 Task: In the  document Samuel.htmlMake this file  'available offline' Add shortcut to Drive 'My Drive'Email the file to   softage.9@softage.net, with message attached Action Required: This requires your review and response. and file type: 'Open Document'
Action: Mouse moved to (290, 402)
Screenshot: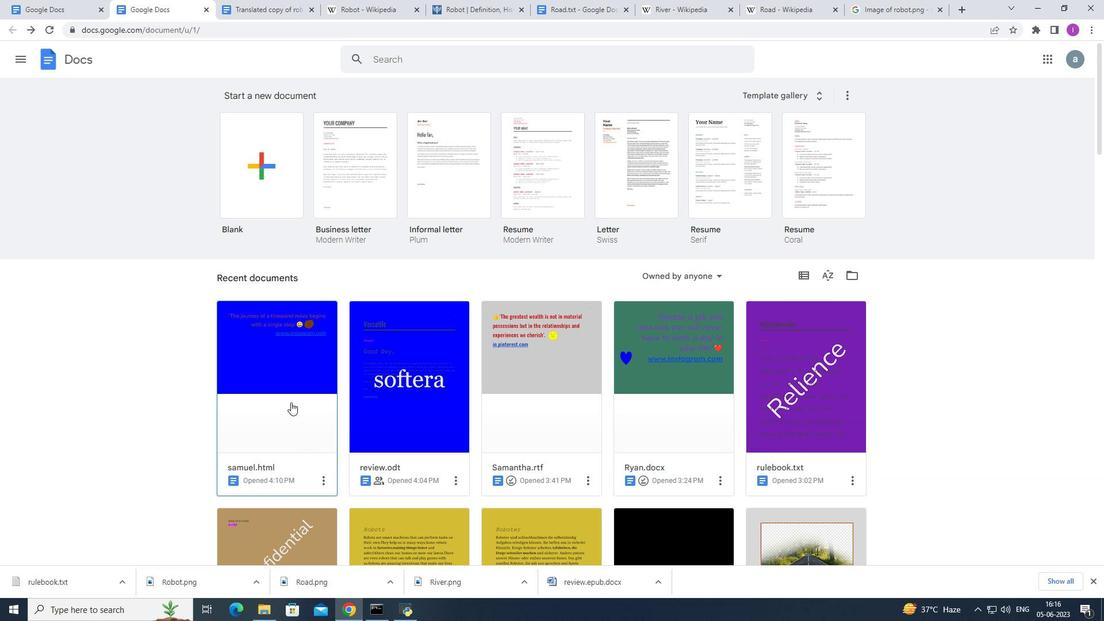 
Action: Mouse pressed left at (290, 402)
Screenshot: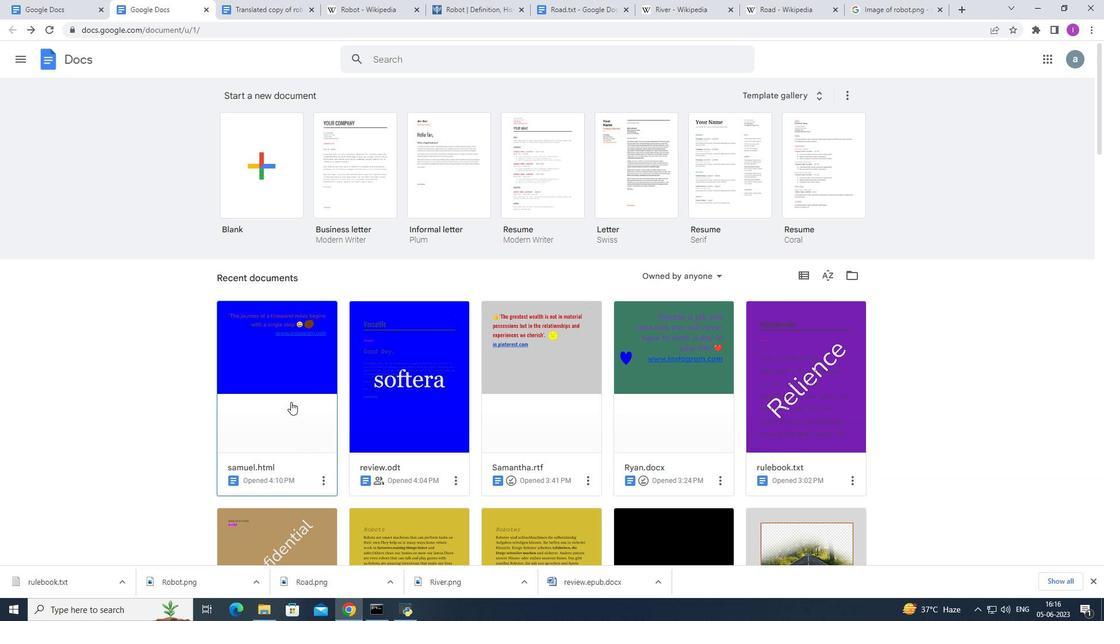 
Action: Mouse moved to (39, 65)
Screenshot: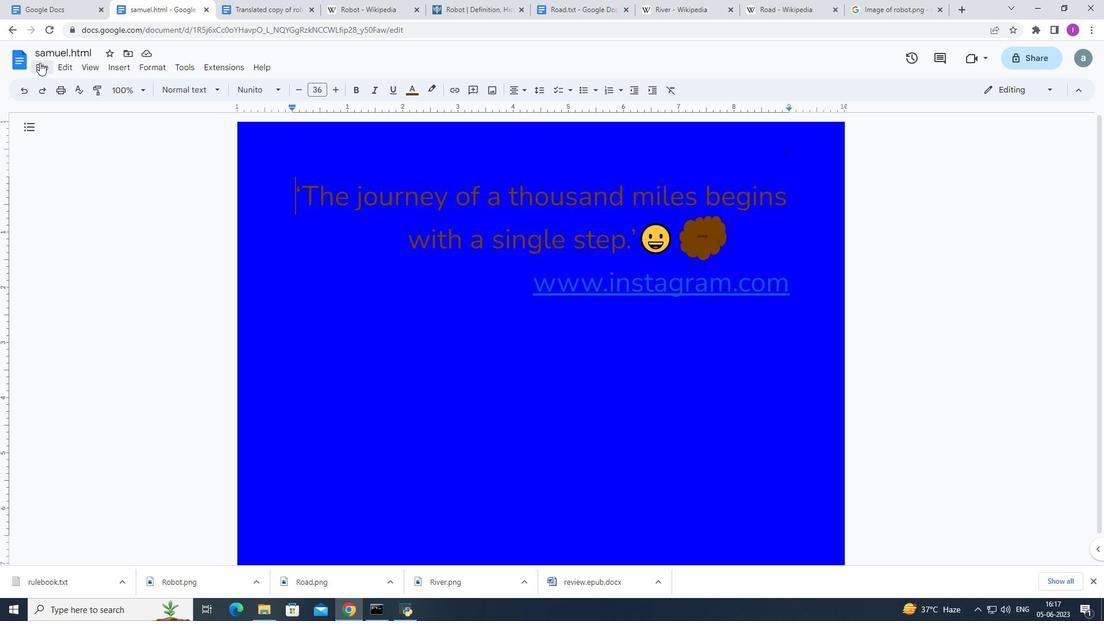 
Action: Mouse pressed left at (39, 65)
Screenshot: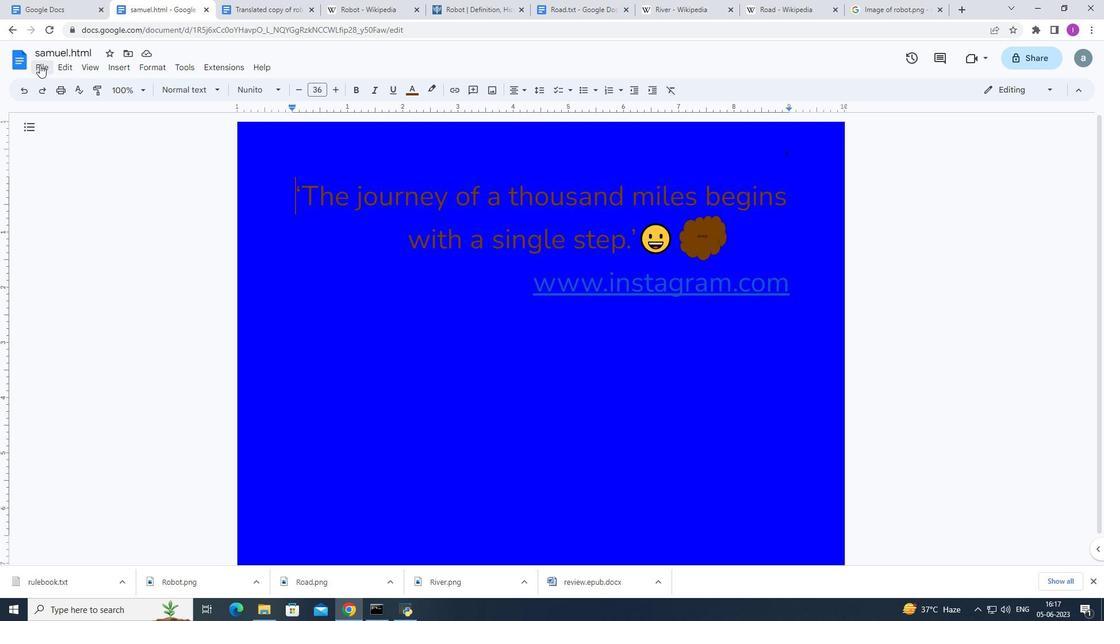 
Action: Mouse moved to (96, 314)
Screenshot: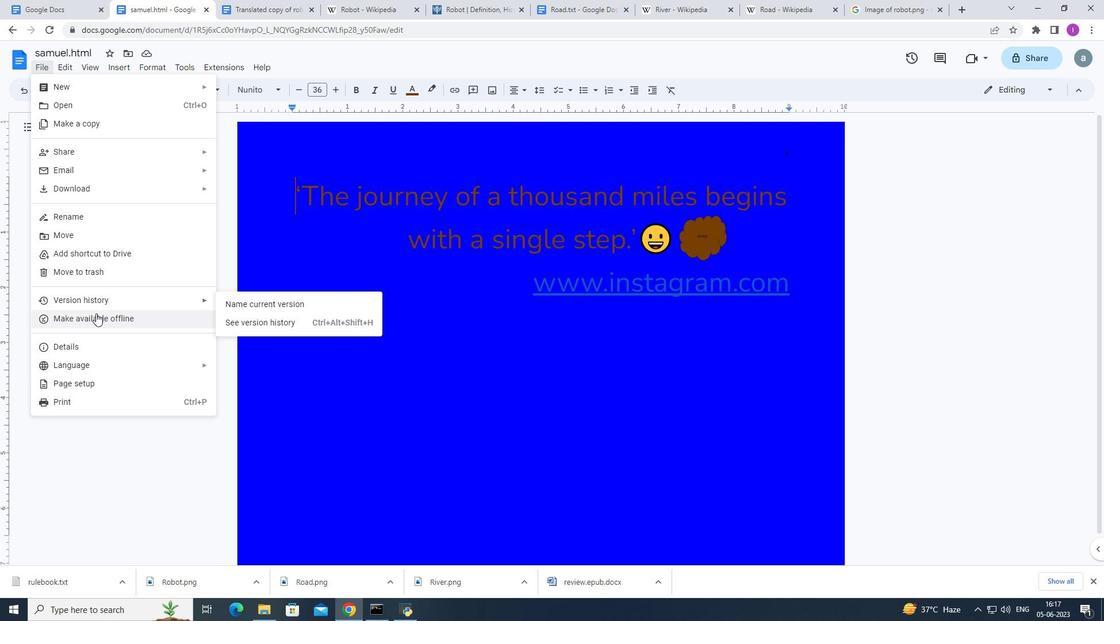 
Action: Mouse pressed left at (96, 314)
Screenshot: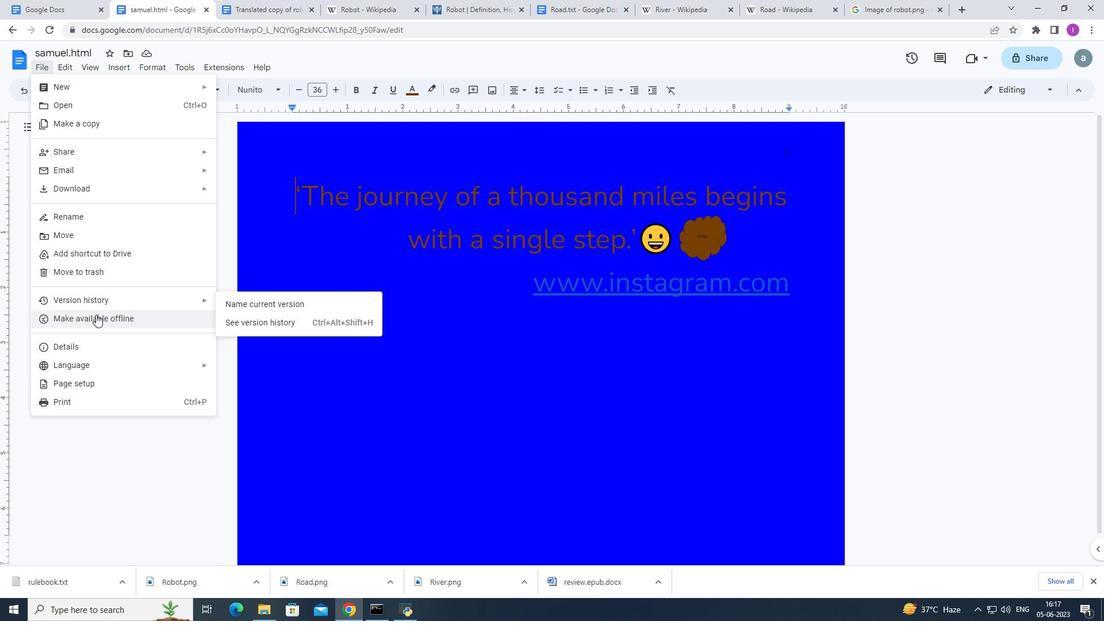 
Action: Mouse moved to (42, 69)
Screenshot: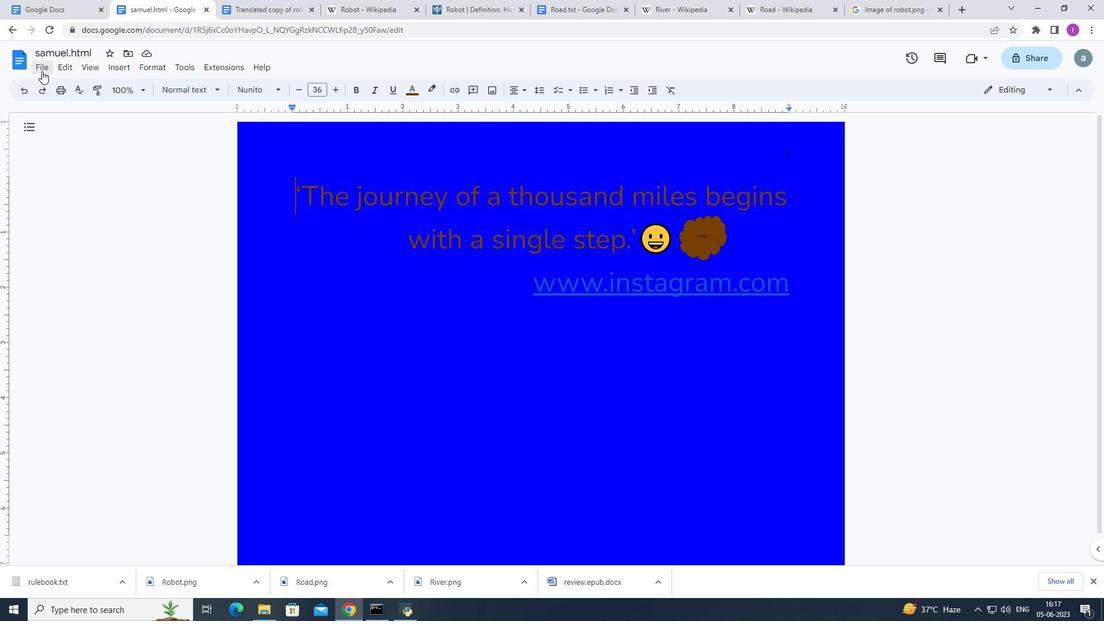 
Action: Mouse pressed left at (42, 69)
Screenshot: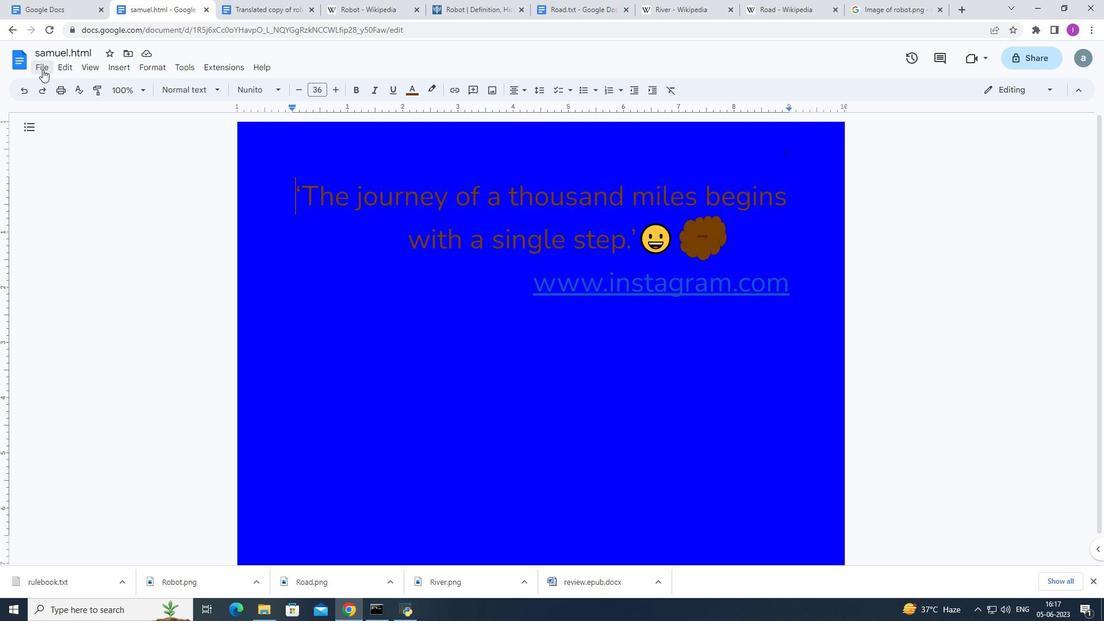 
Action: Mouse moved to (72, 256)
Screenshot: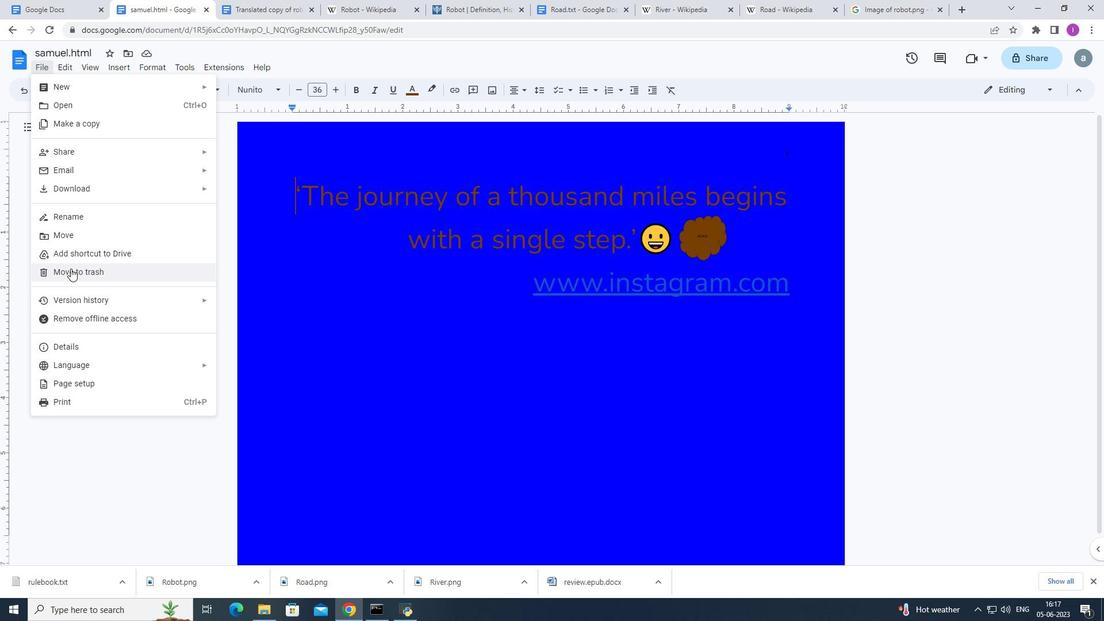 
Action: Mouse pressed left at (72, 256)
Screenshot: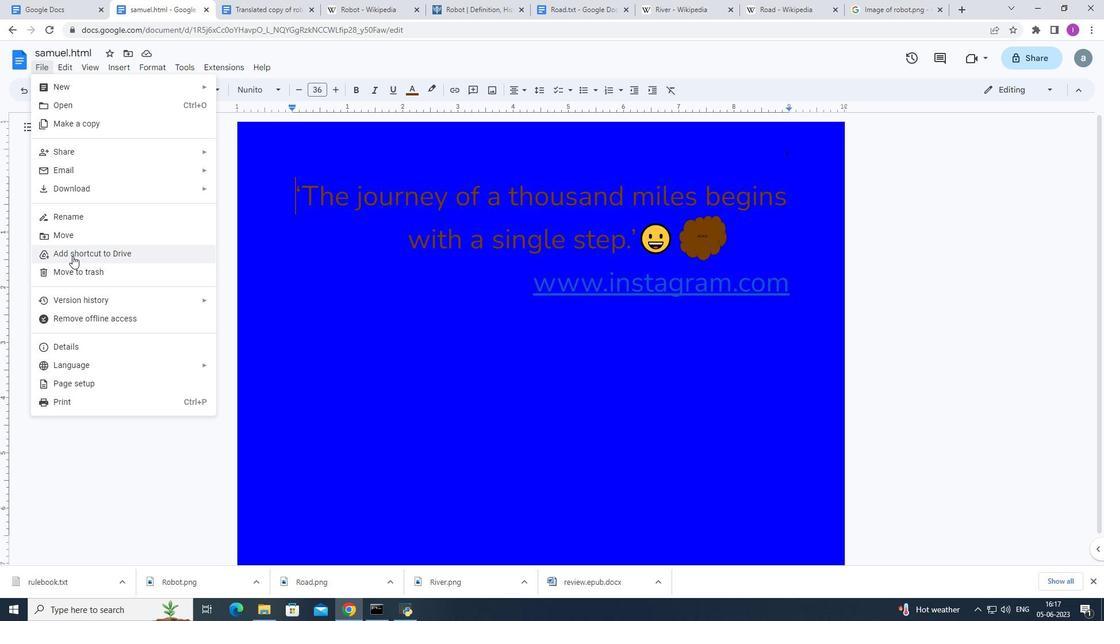 
Action: Mouse moved to (277, 226)
Screenshot: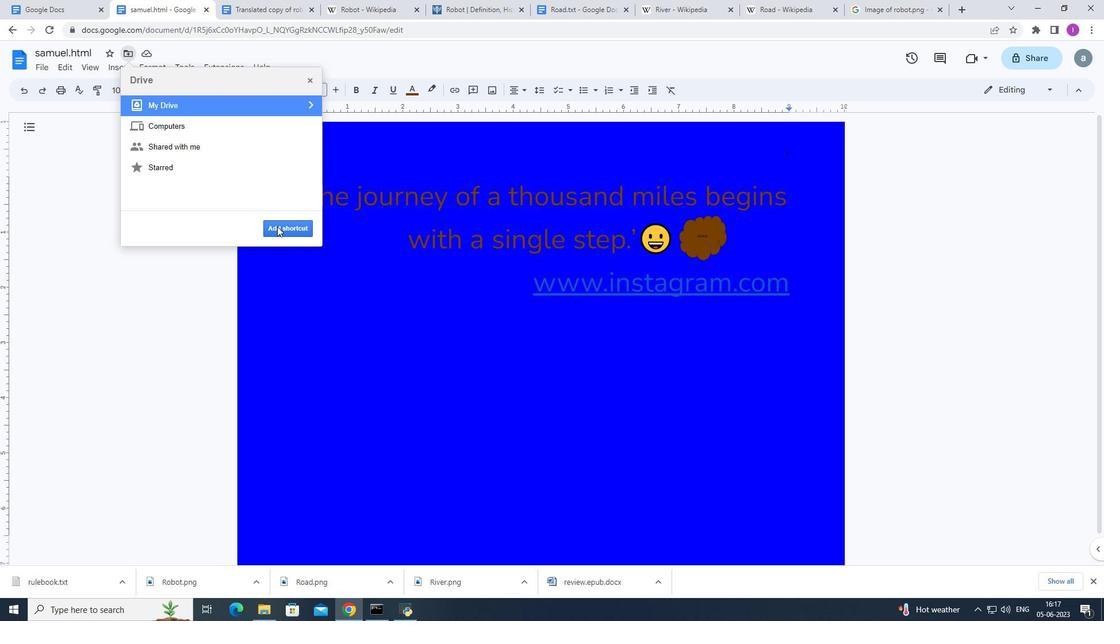 
Action: Mouse pressed left at (277, 226)
Screenshot: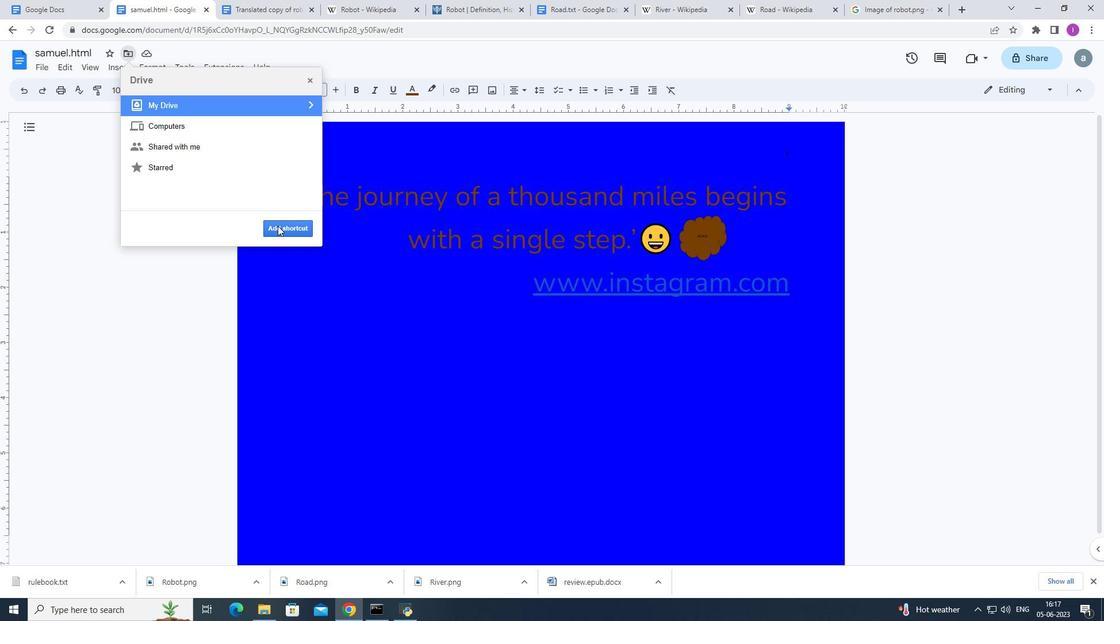 
Action: Mouse moved to (46, 71)
Screenshot: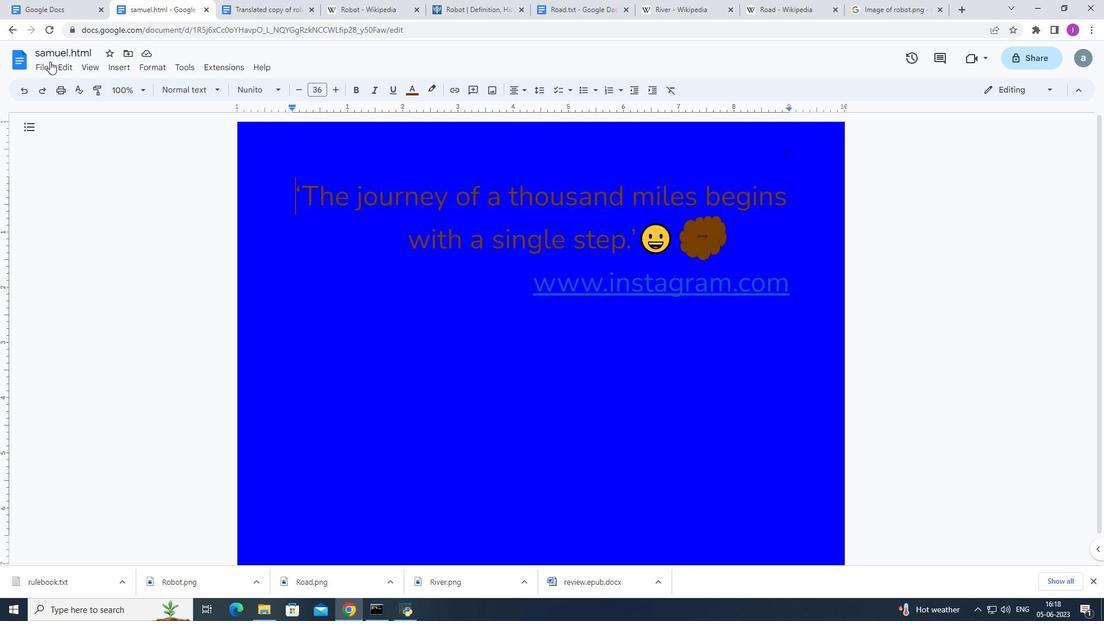 
Action: Mouse pressed left at (46, 71)
Screenshot: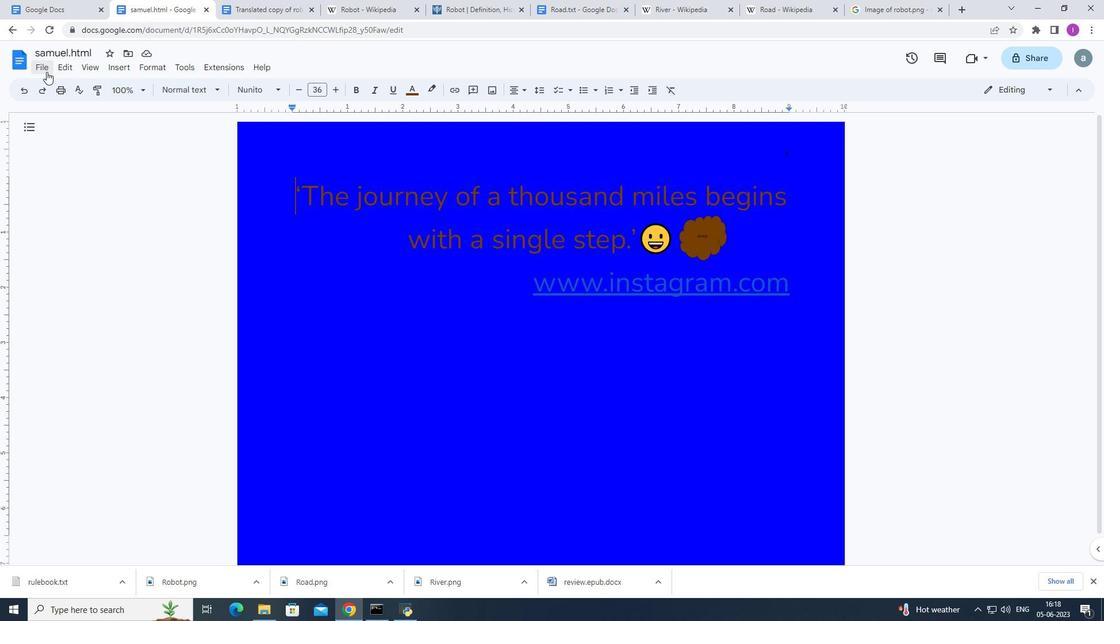 
Action: Mouse moved to (238, 170)
Screenshot: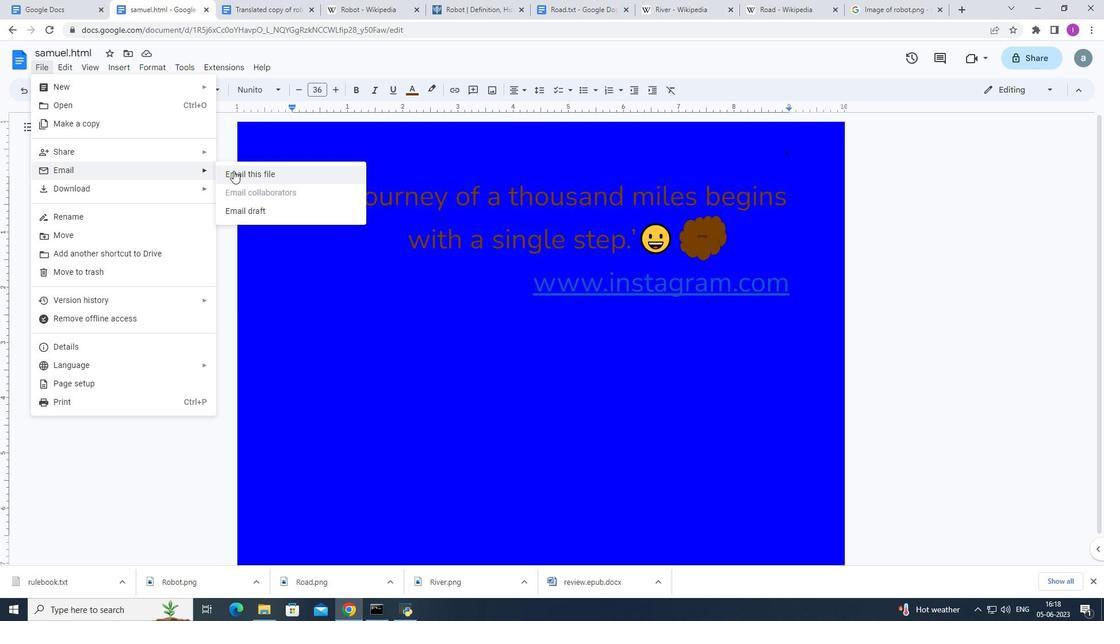 
Action: Mouse pressed left at (238, 170)
Screenshot: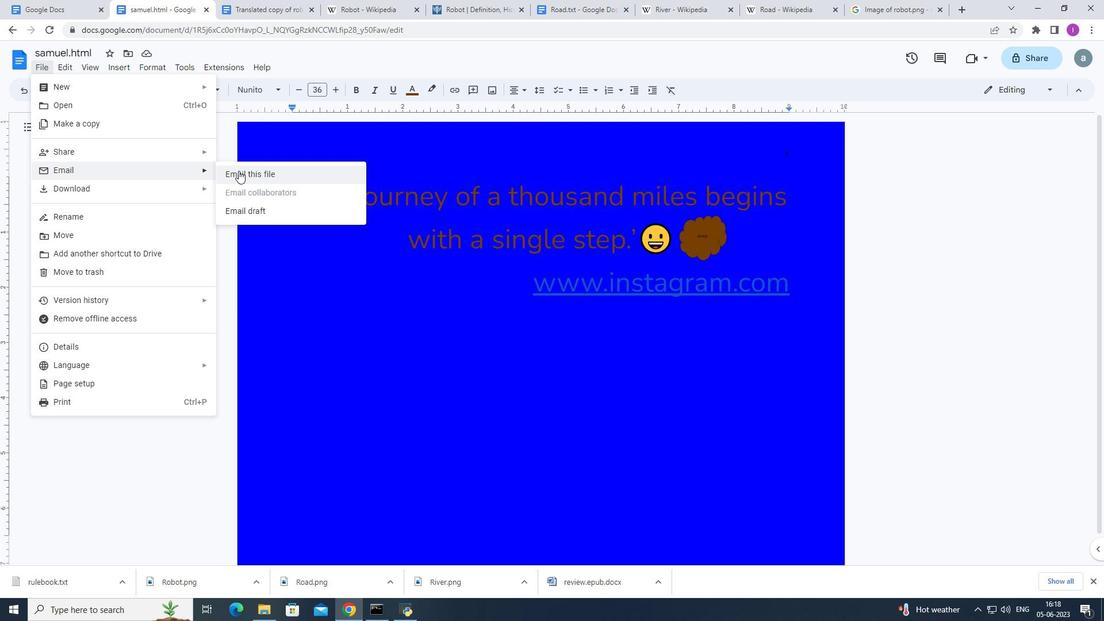 
Action: Mouse moved to (458, 235)
Screenshot: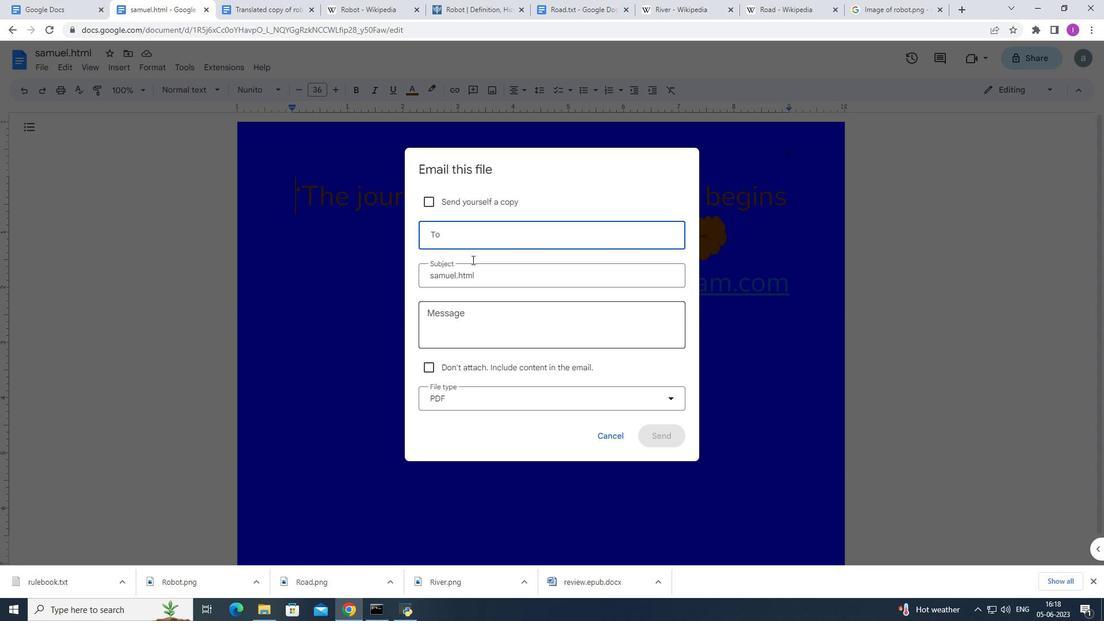 
Action: Mouse pressed left at (458, 235)
Screenshot: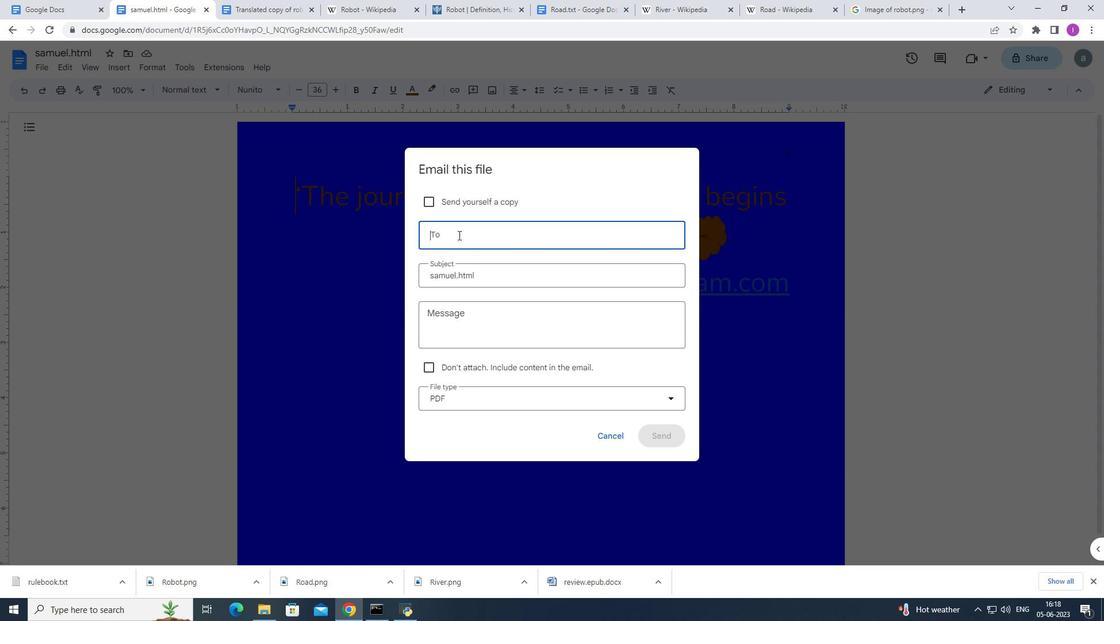 
Action: Key pressed softas<Key.backspace>ge
Screenshot: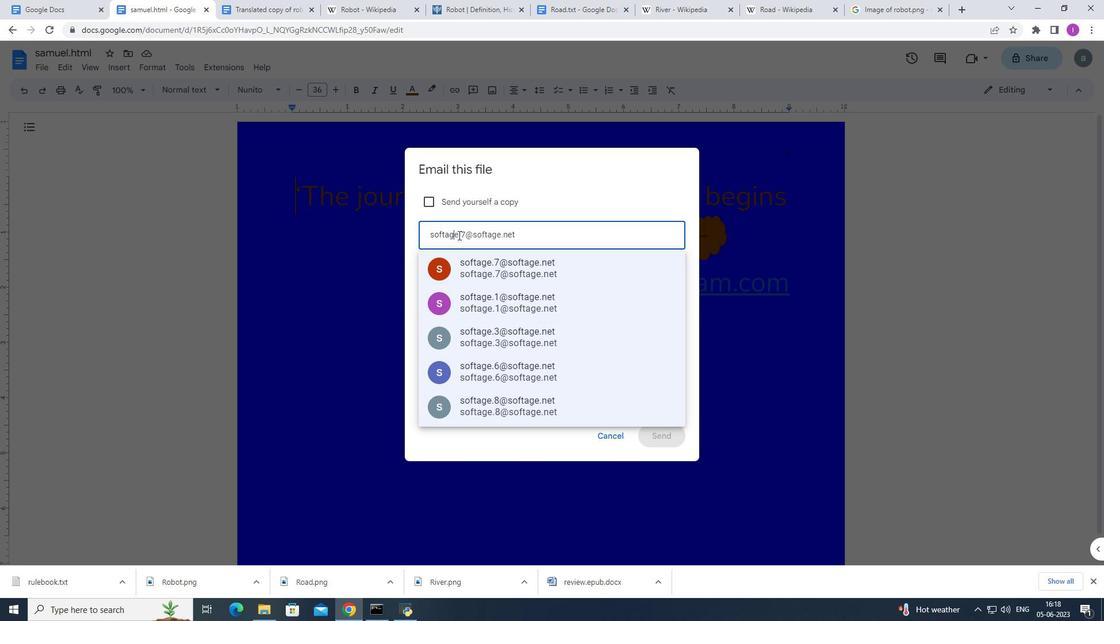 
Action: Mouse moved to (457, 235)
Screenshot: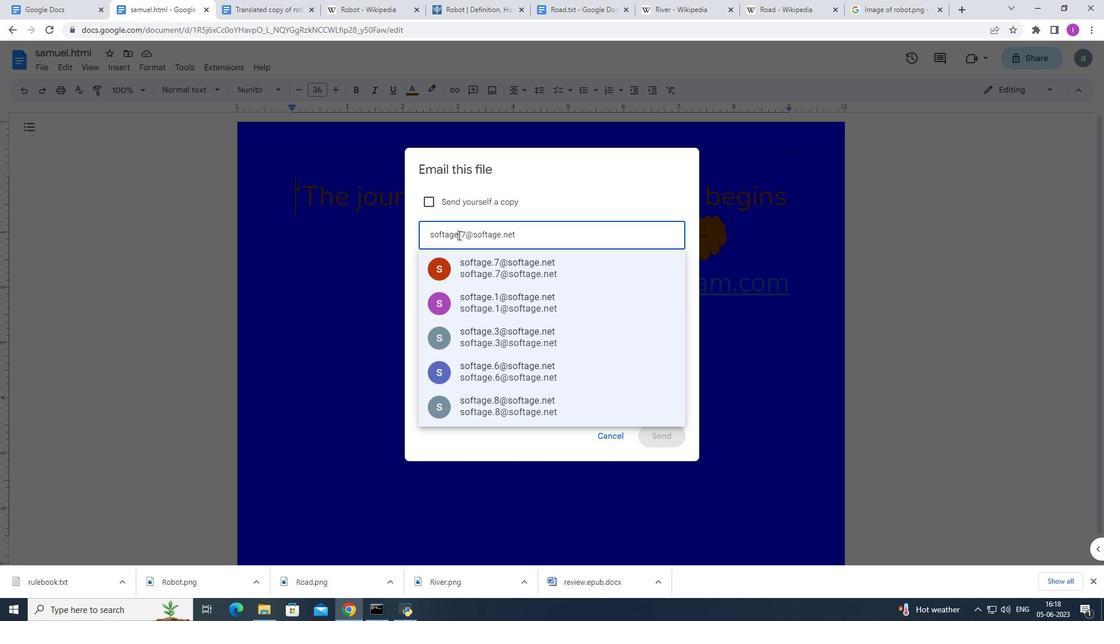 
Action: Key pressed .9
Screenshot: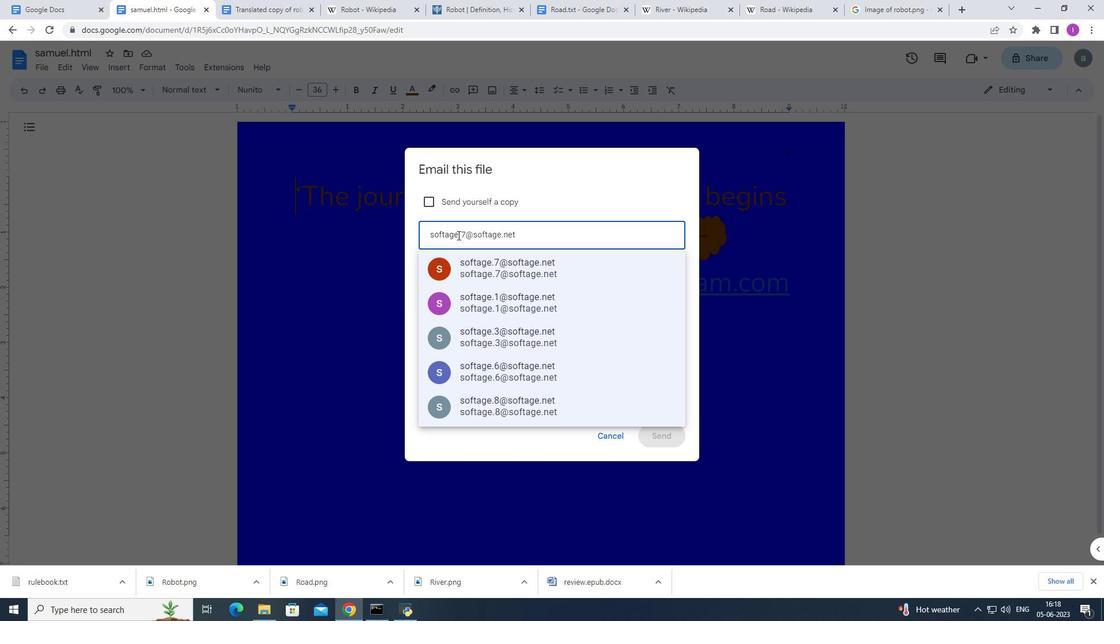 
Action: Mouse moved to (467, 268)
Screenshot: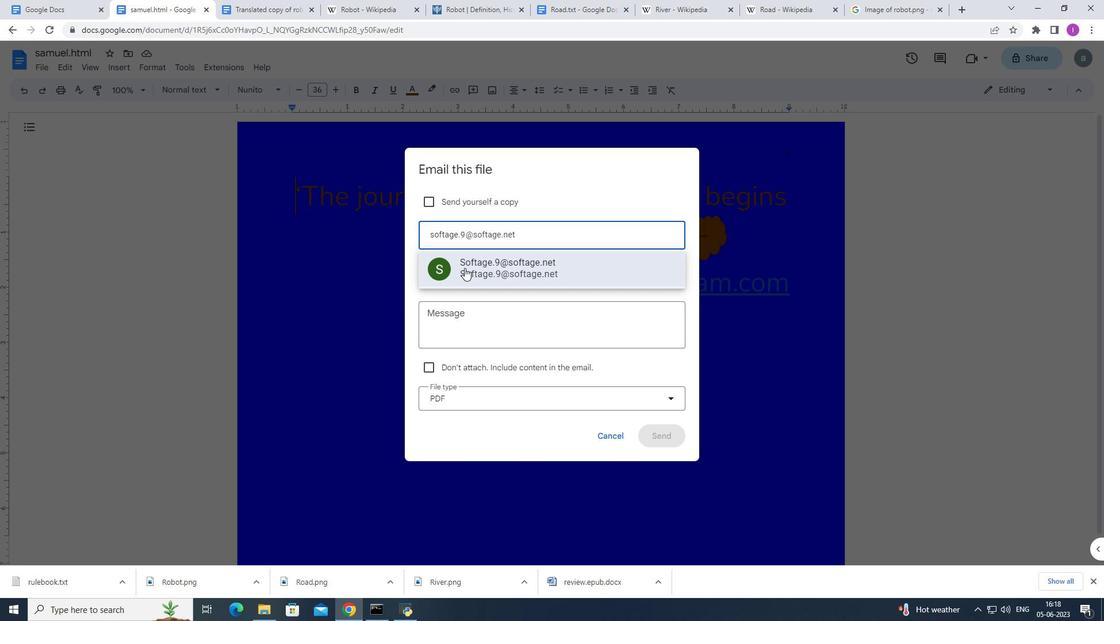
Action: Mouse pressed left at (467, 268)
Screenshot: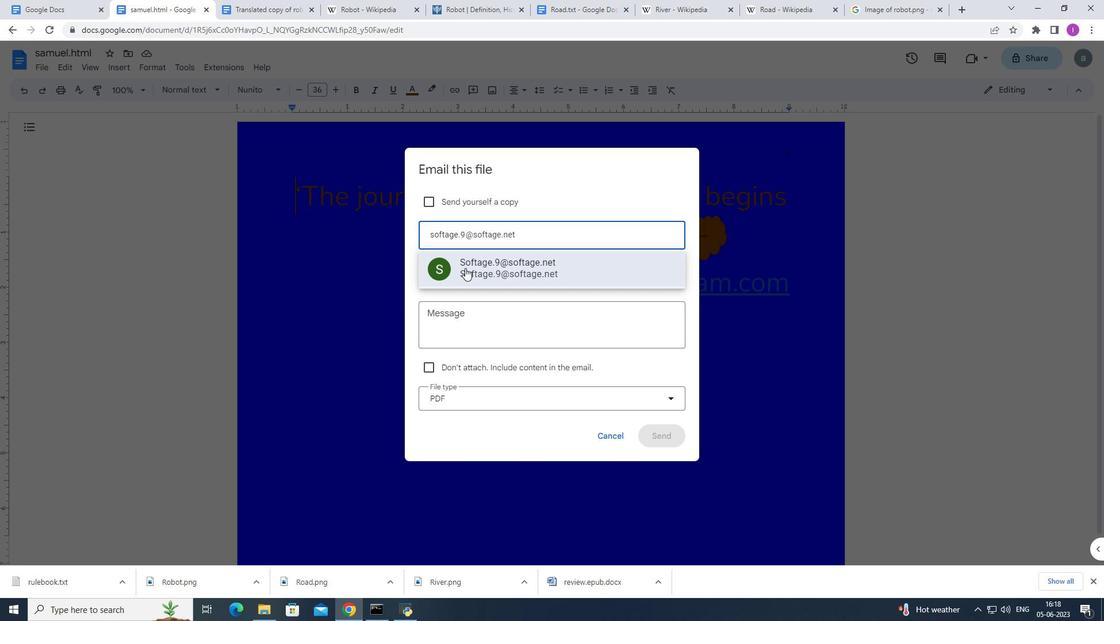 
Action: Mouse moved to (450, 324)
Screenshot: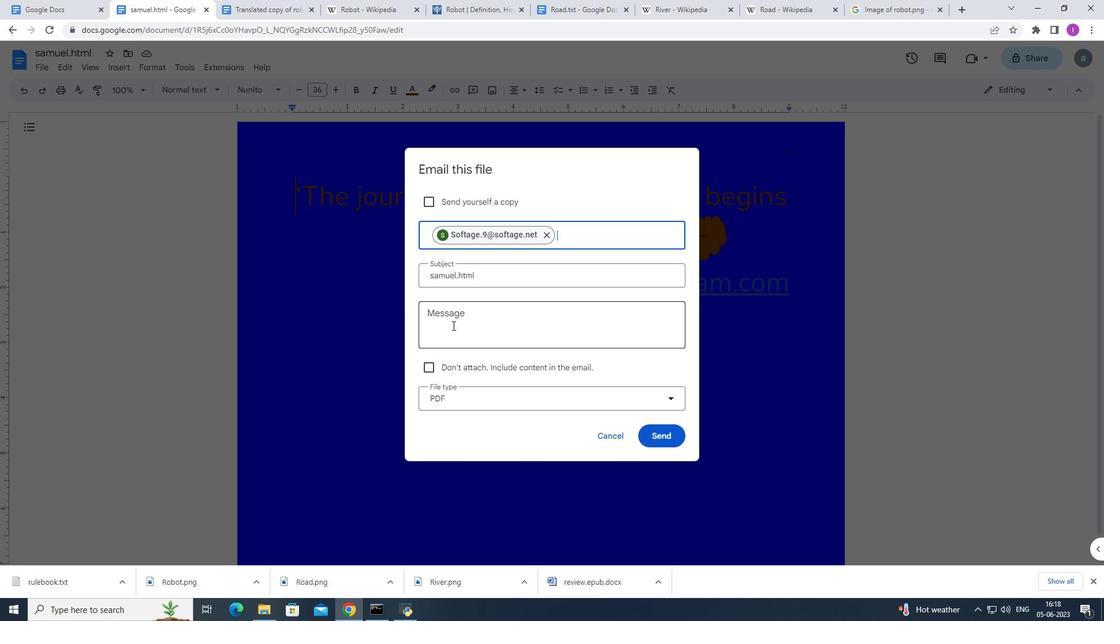 
Action: Mouse pressed left at (450, 324)
Screenshot: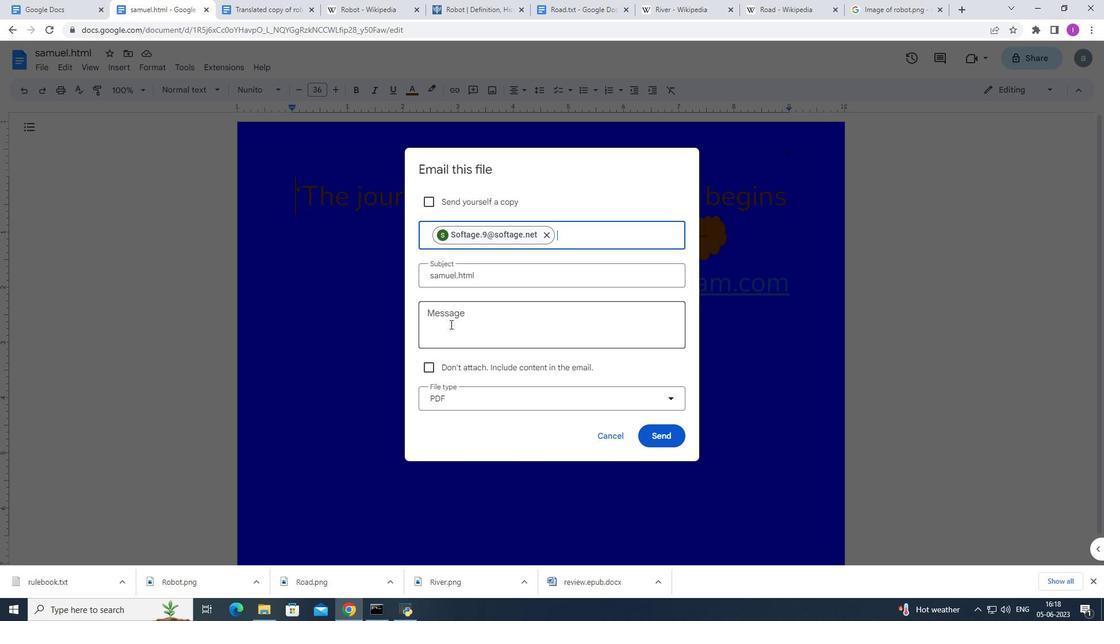 
Action: Mouse moved to (471, 313)
Screenshot: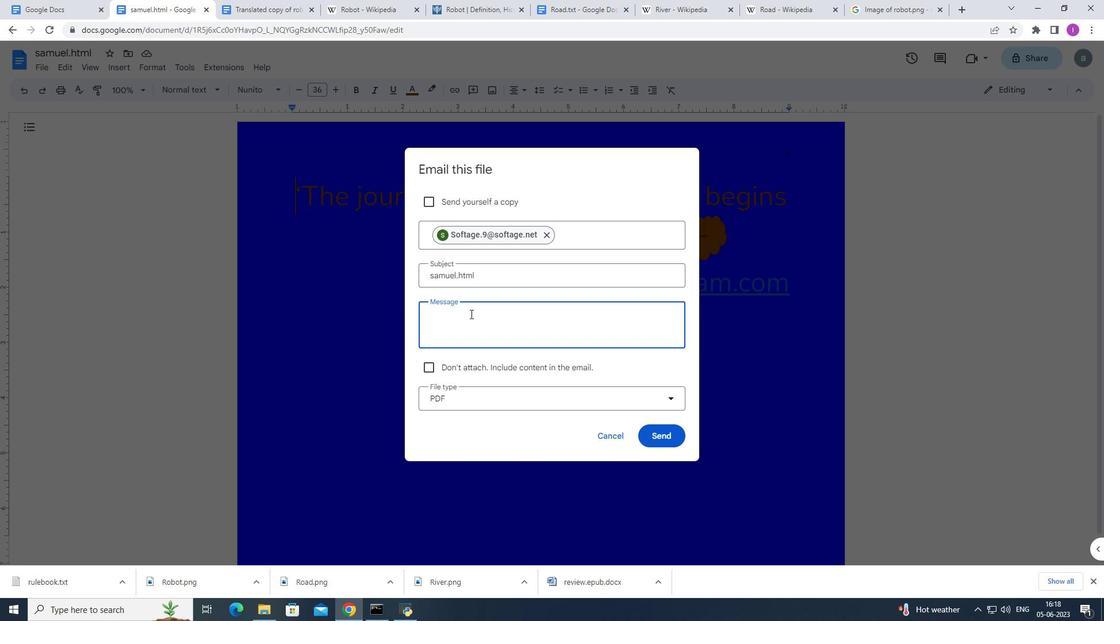 
Action: Key pressed <Key.shift><Key.shift><Key.shift><Key.shift><Key.shift><Key.shift><Key.shift><Key.shift><Key.shift><Key.shift><Key.shift><Key.shift>Action<Key.space><Key.shift>Required<Key.shift><Key.shift><Key.shift><Key.shift><Key.shift><Key.shift><Key.shift><Key.shift><Key.shift><Key.shift><Key.shift><Key.shift><Key.shift><Key.shift>L<Key.backspace><Key.shift>:<Key.space><Key.shift>This<Key.space>requires<Key.space>your<Key.space>review<Key.space>and<Key.space>response.
Screenshot: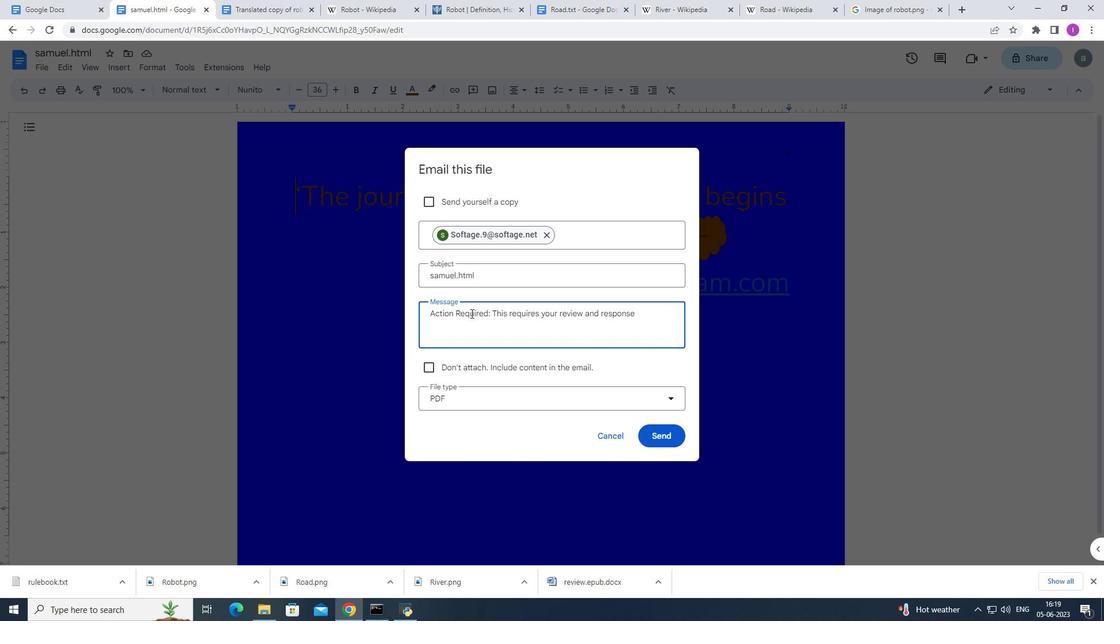
Action: Mouse moved to (671, 398)
Screenshot: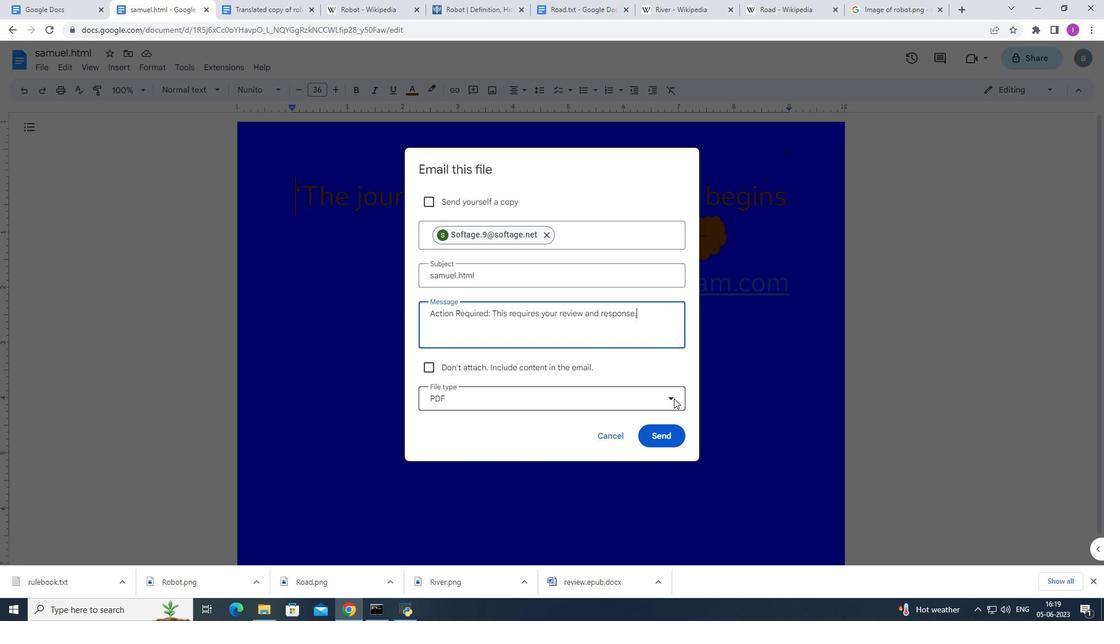 
Action: Mouse pressed left at (671, 398)
Screenshot: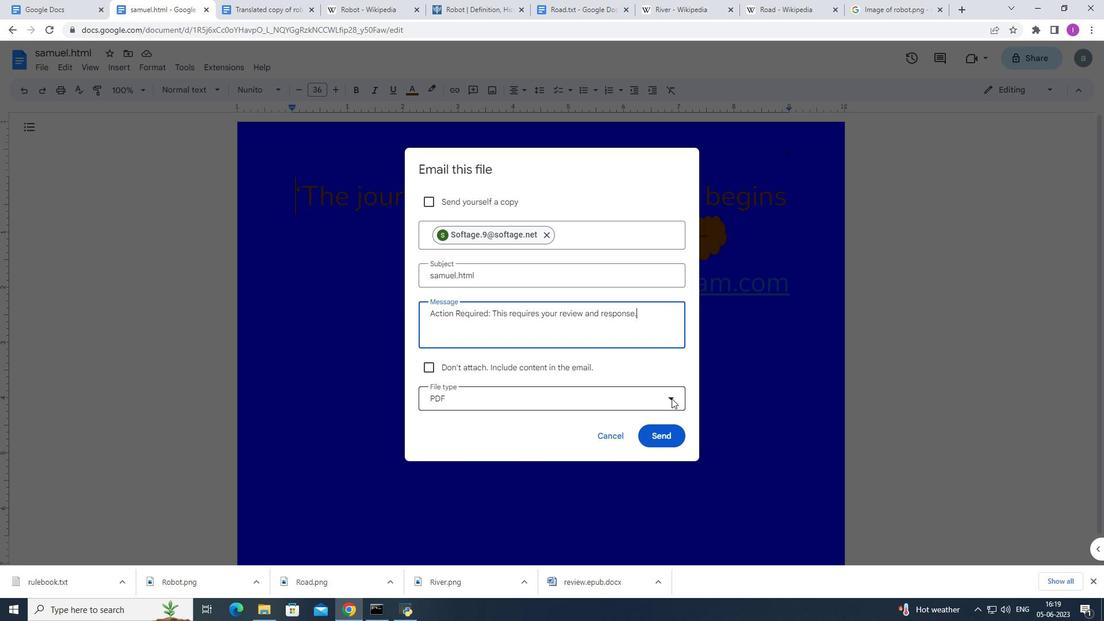 
Action: Mouse moved to (510, 466)
Screenshot: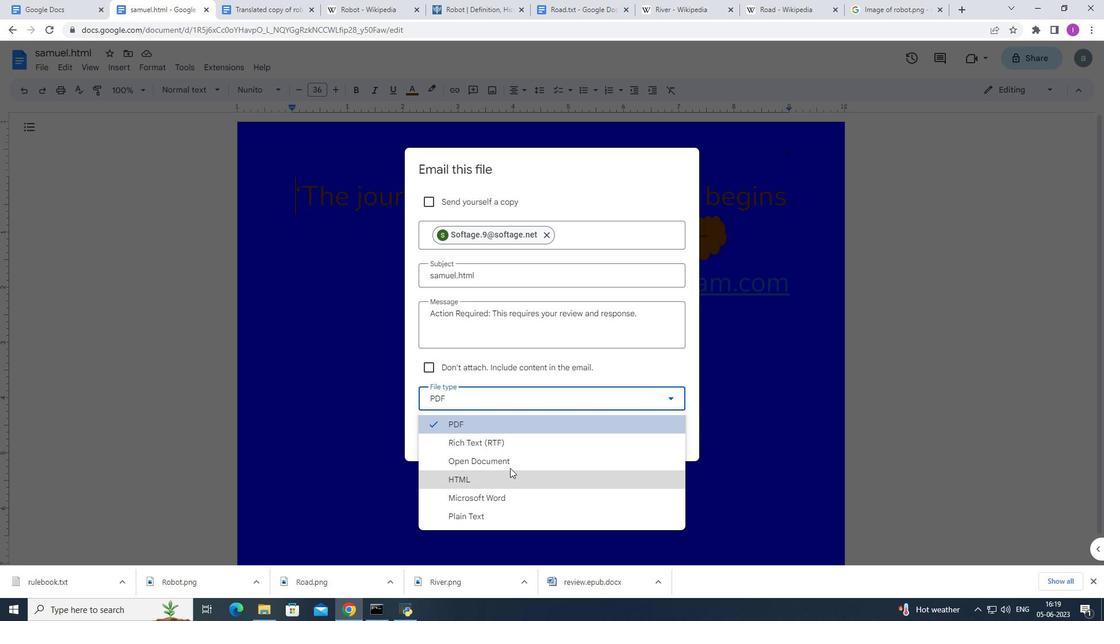 
Action: Mouse pressed left at (510, 466)
Screenshot: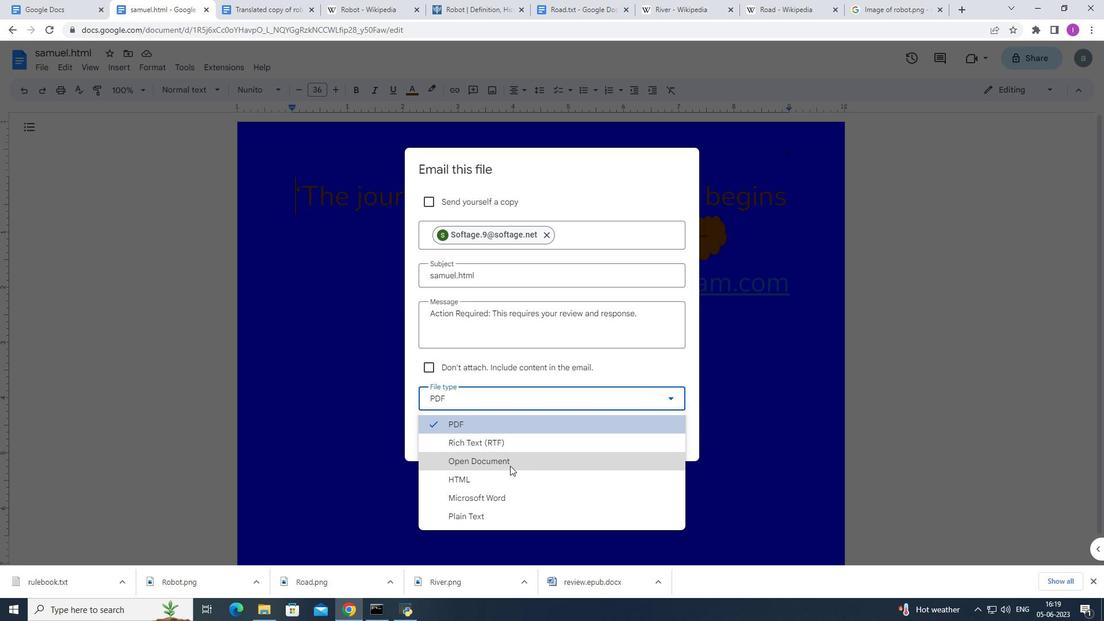 
Action: Mouse moved to (666, 437)
Screenshot: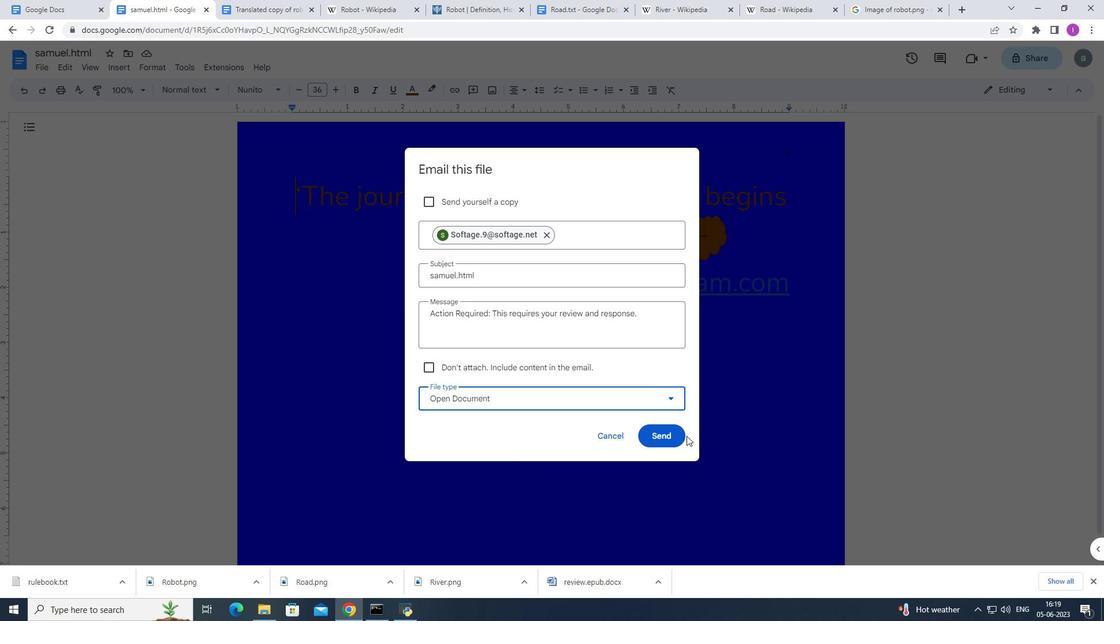 
Action: Mouse pressed left at (666, 437)
Screenshot: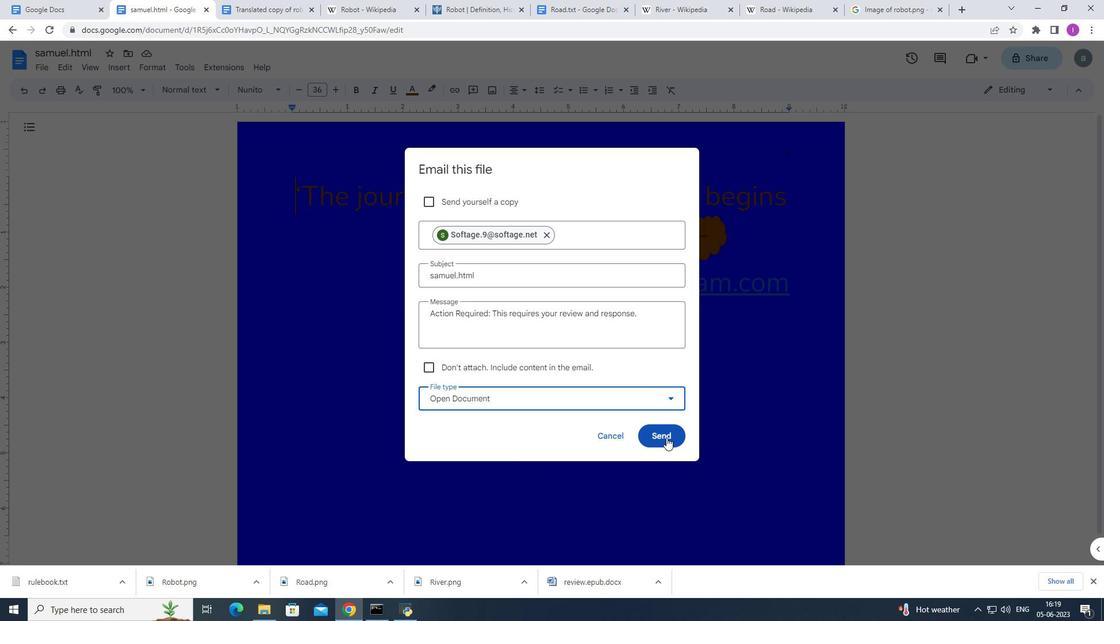 
Action: Mouse moved to (628, 413)
Screenshot: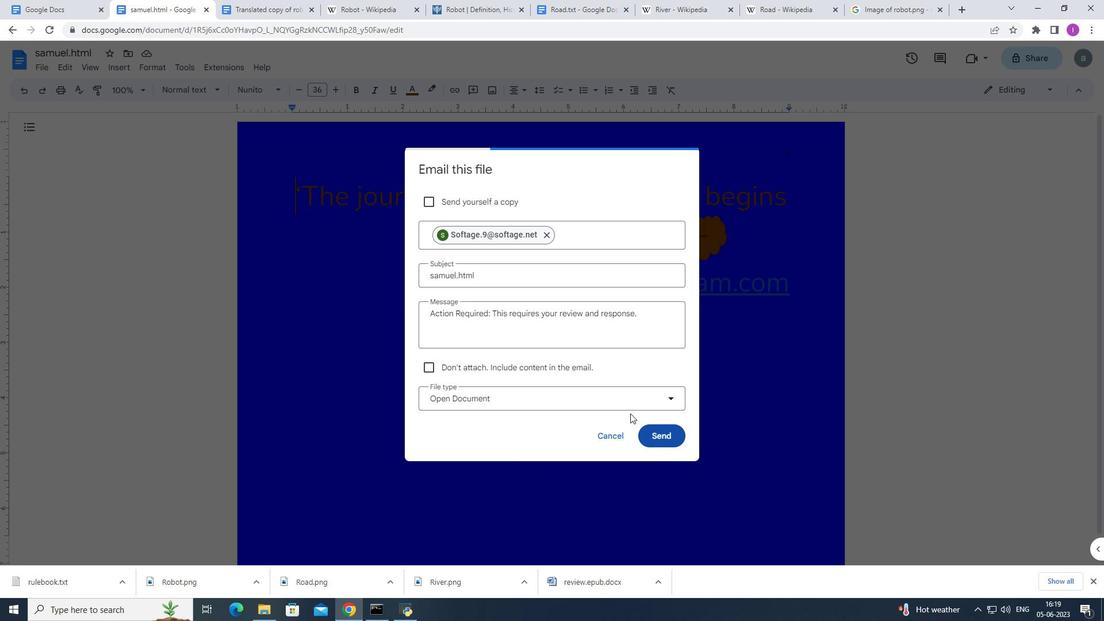 
